 Task: Filter services by counsultings.
Action: Mouse moved to (355, 87)
Screenshot: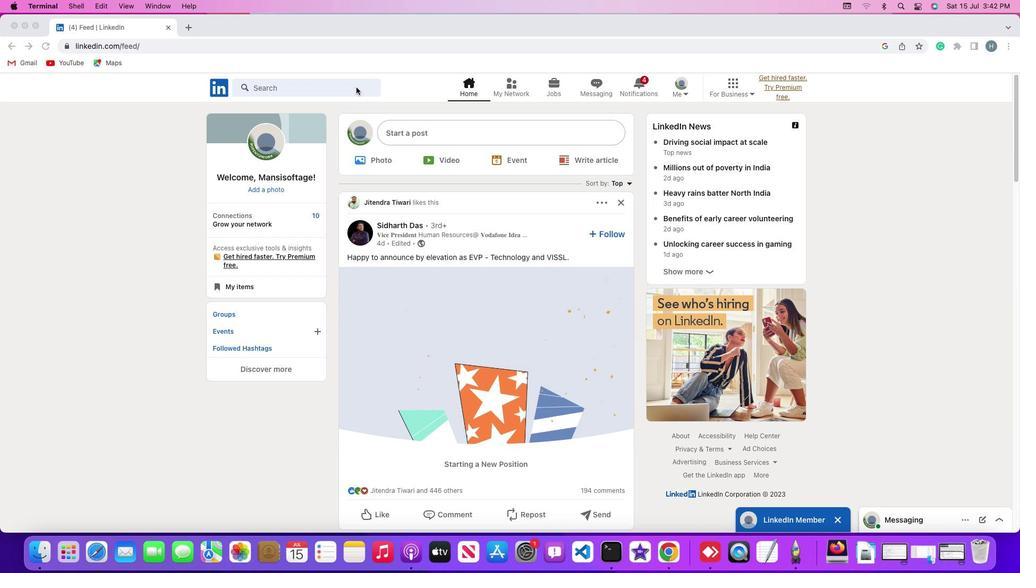 
Action: Mouse pressed left at (355, 87)
Screenshot: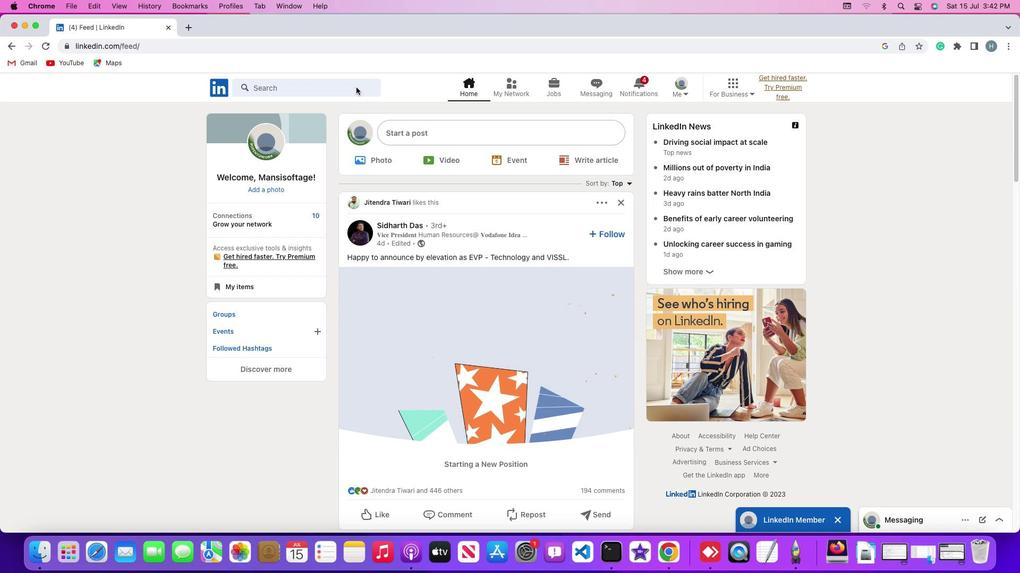 
Action: Mouse pressed left at (355, 87)
Screenshot: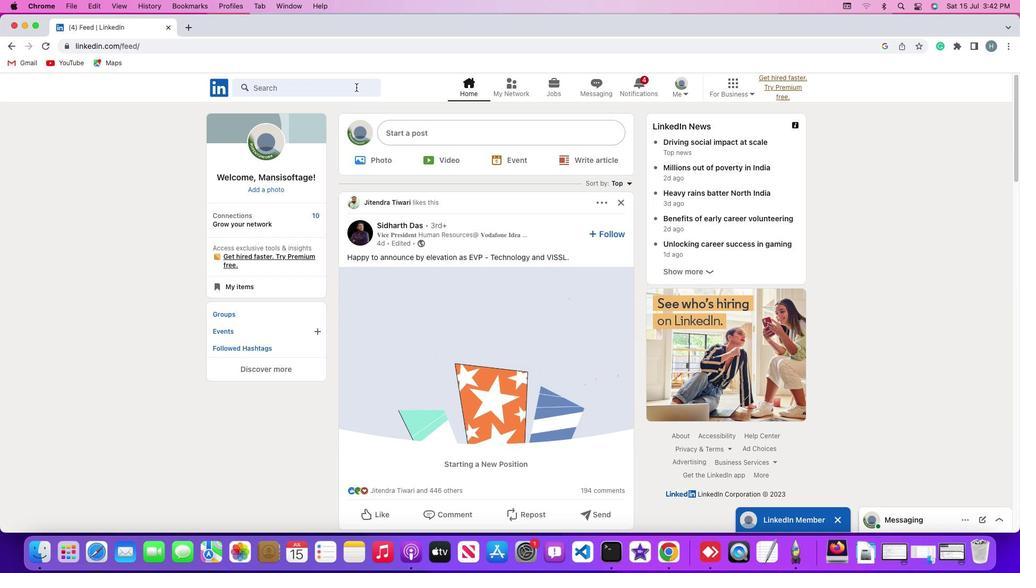 
Action: Key pressed Key.shift'#''h''i''r''i''n''g'Key.enter
Screenshot: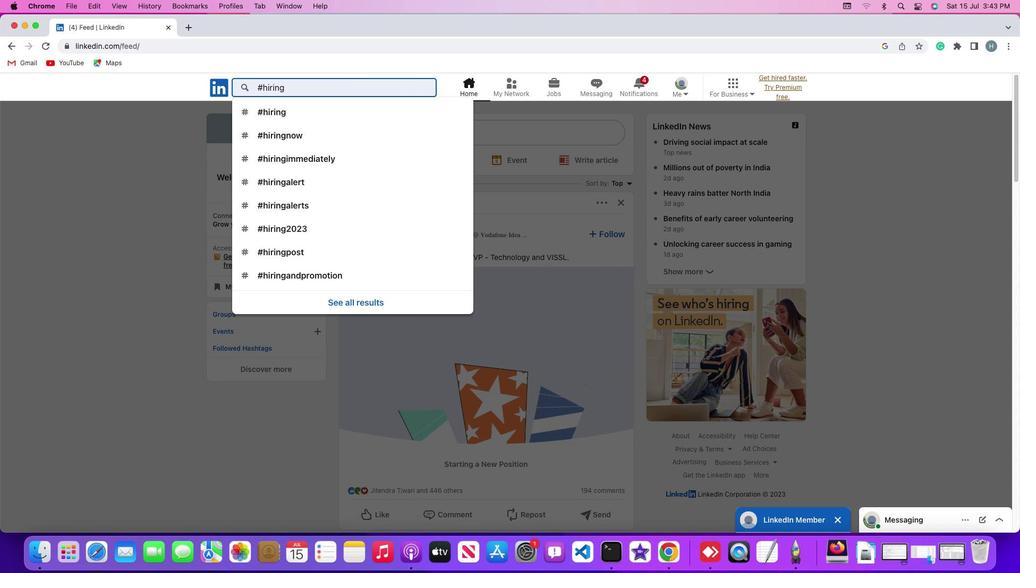 
Action: Mouse moved to (662, 116)
Screenshot: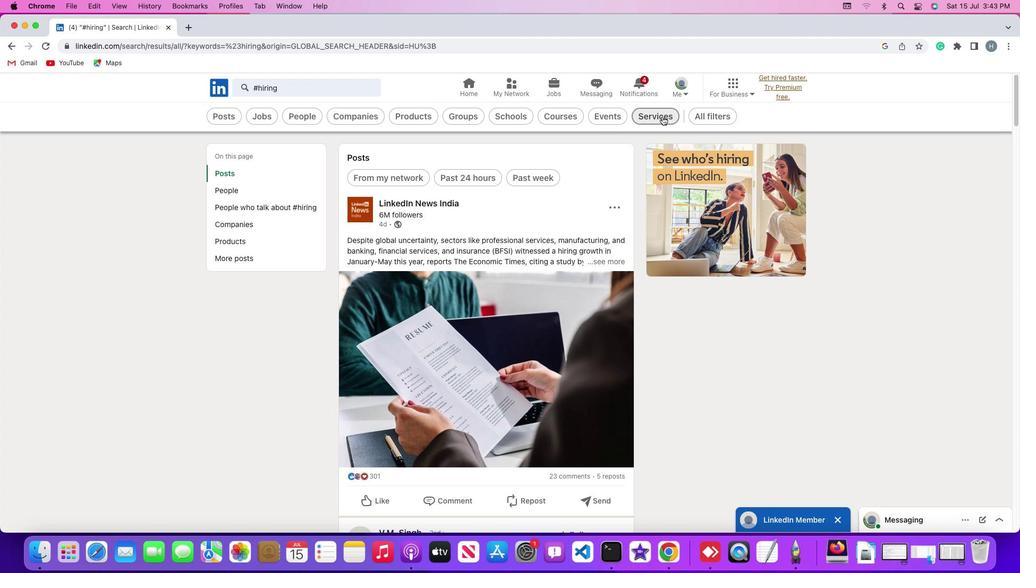 
Action: Mouse pressed left at (662, 116)
Screenshot: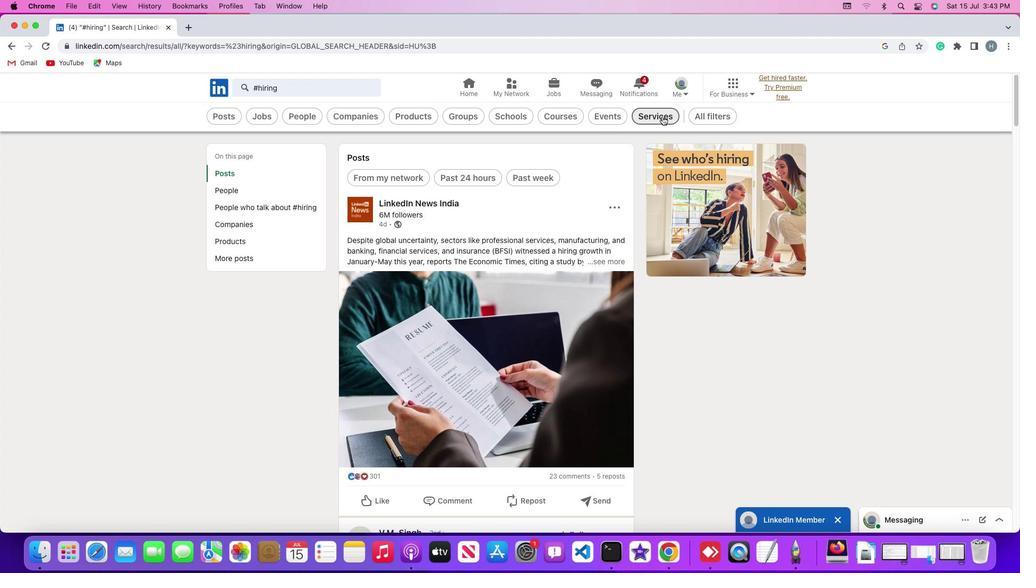 
Action: Mouse moved to (362, 115)
Screenshot: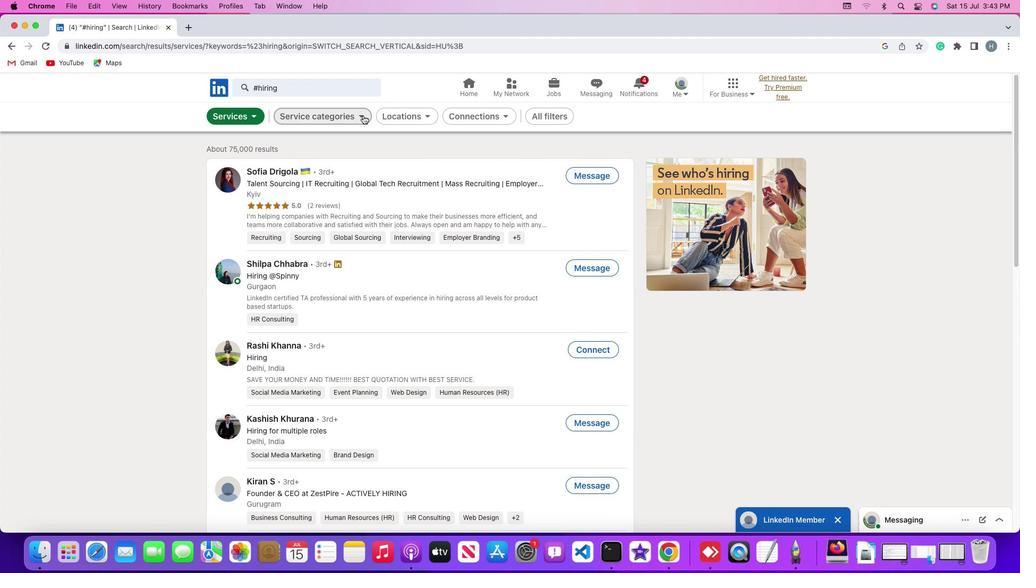 
Action: Mouse pressed left at (362, 115)
Screenshot: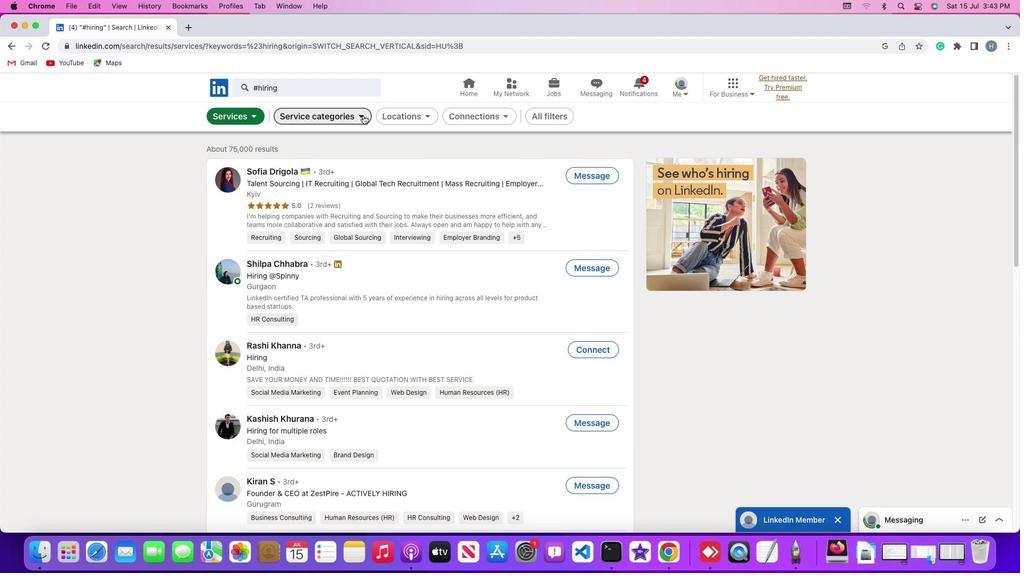 
Action: Mouse moved to (255, 172)
Screenshot: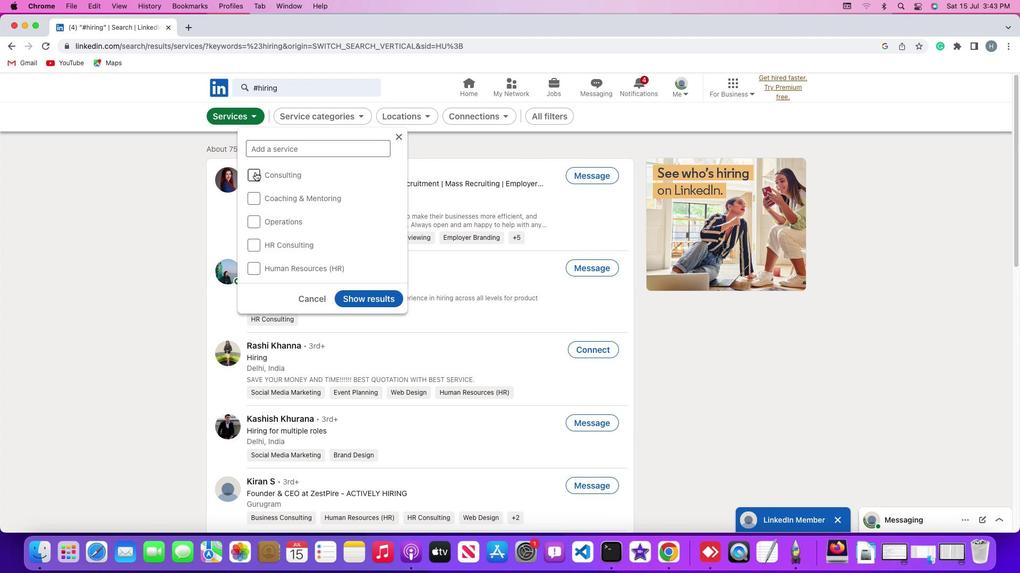 
Action: Mouse pressed left at (255, 172)
Screenshot: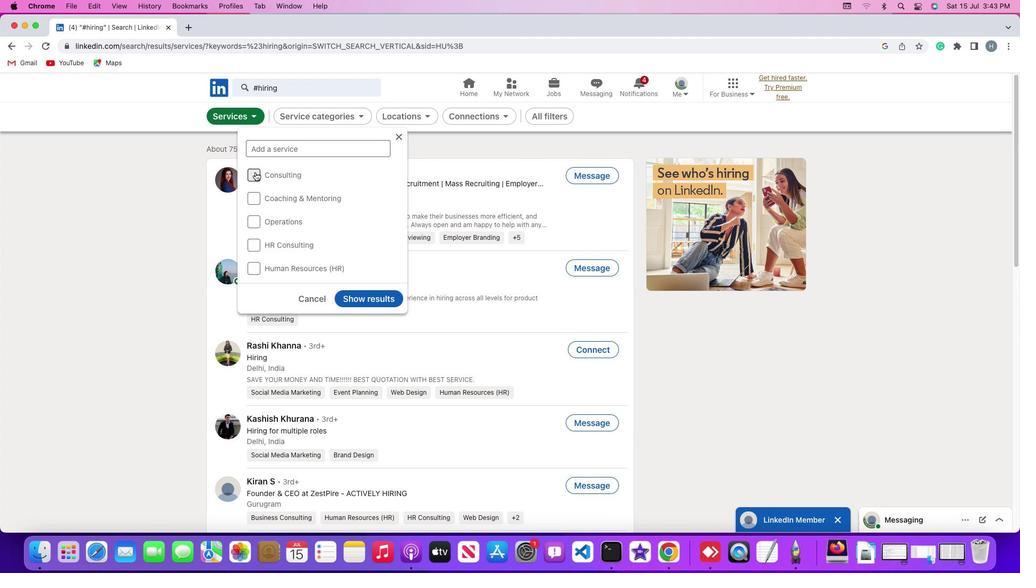 
Action: Mouse moved to (387, 298)
Screenshot: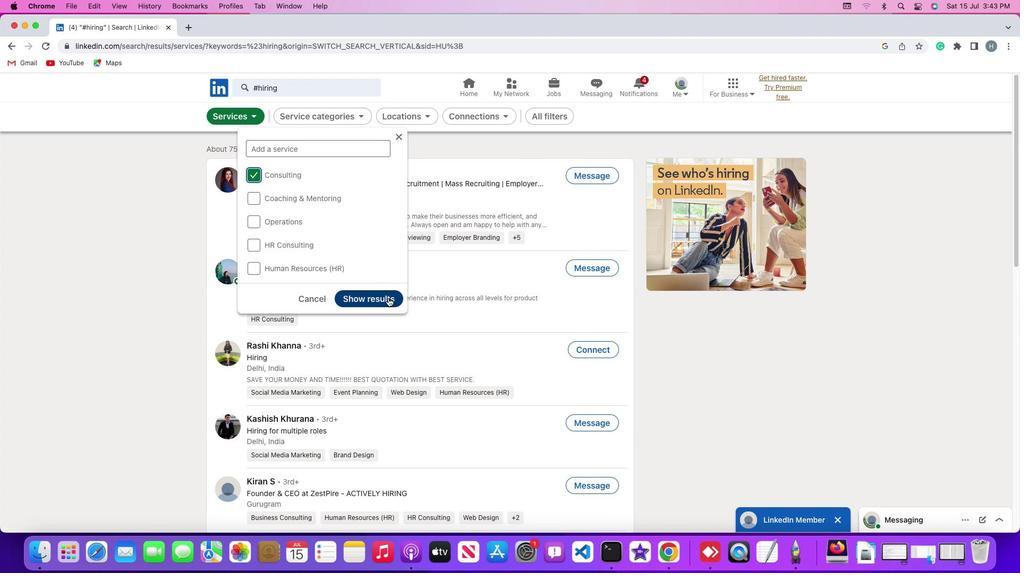 
Action: Mouse pressed left at (387, 298)
Screenshot: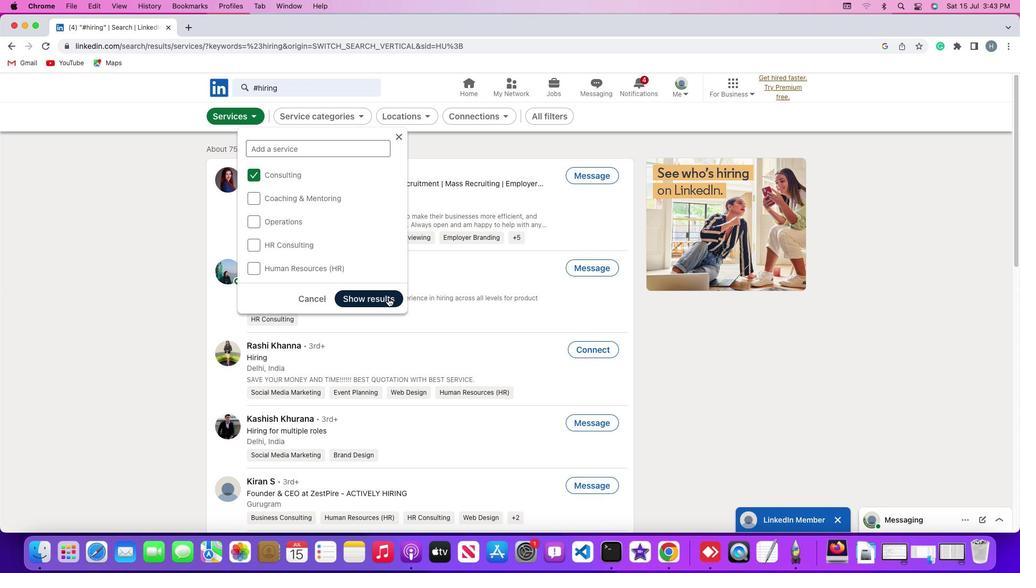 
Action: Mouse moved to (475, 200)
Screenshot: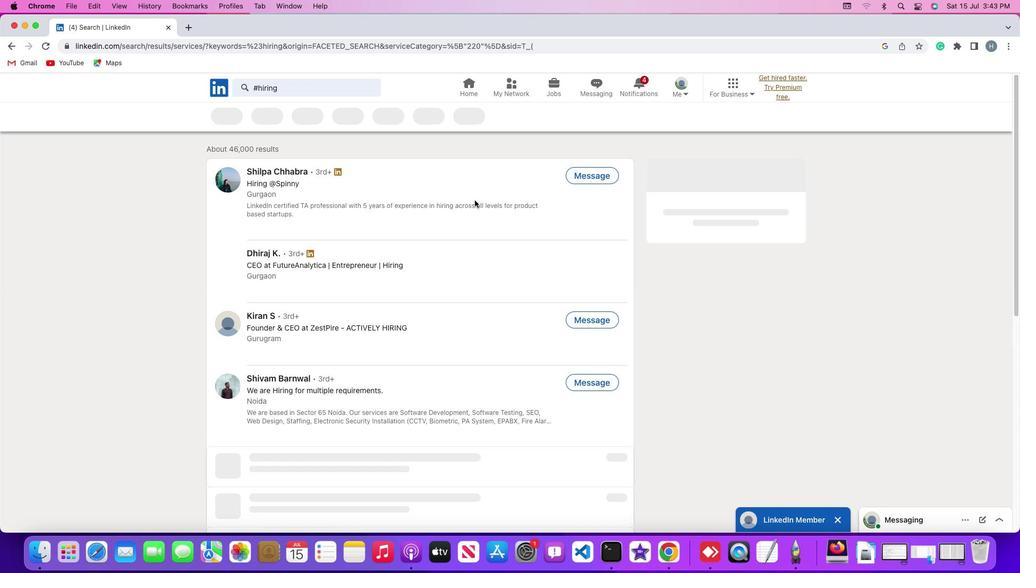 
